 Task: In the  document Plasticpollution.odtMake this file  'available offline' Check 'Vision History' View the  non- printing characters
Action: Mouse moved to (304, 475)
Screenshot: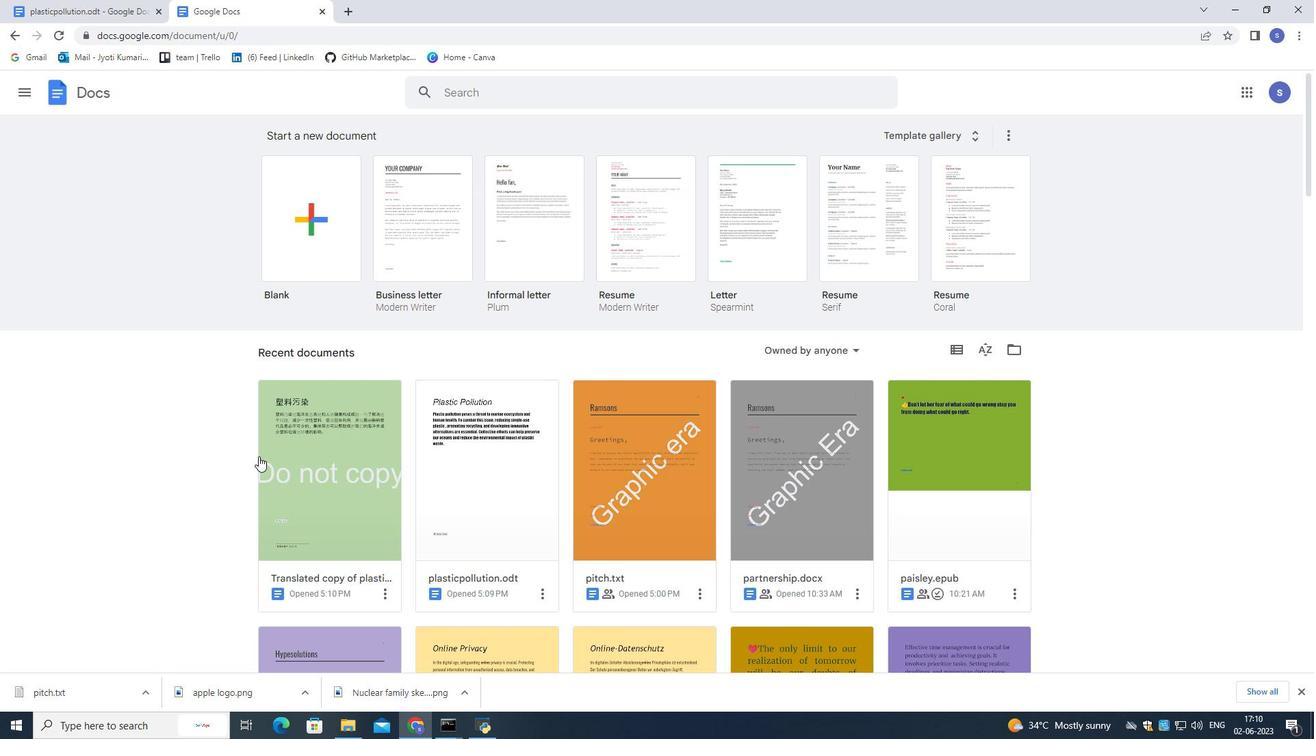 
Action: Mouse pressed left at (304, 475)
Screenshot: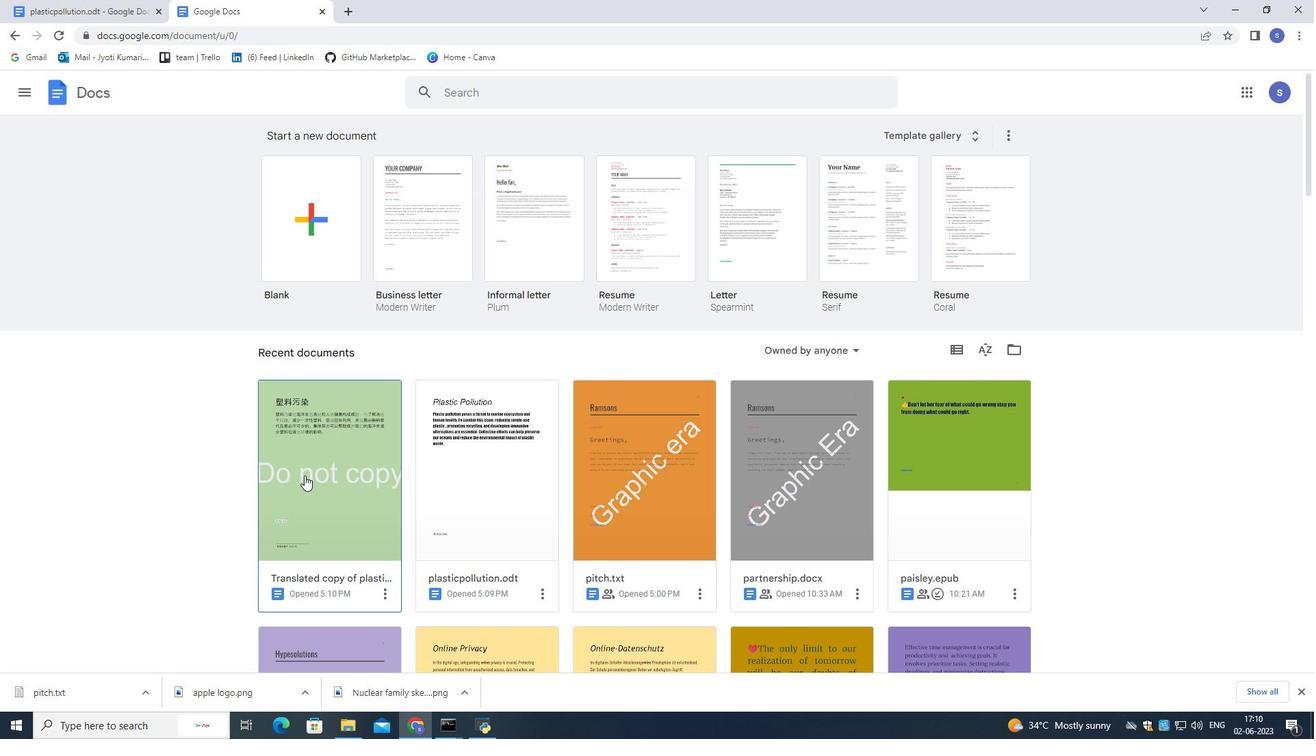 
Action: Mouse pressed left at (304, 475)
Screenshot: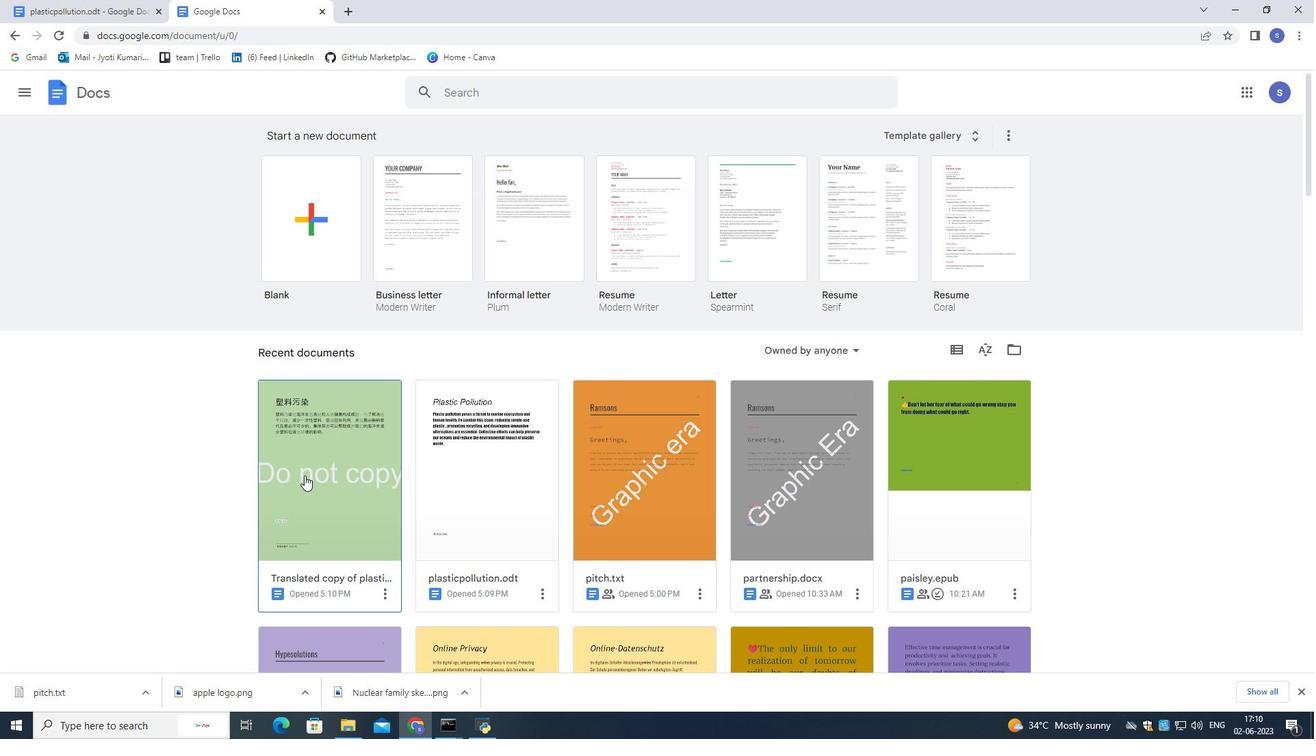 
Action: Mouse moved to (46, 101)
Screenshot: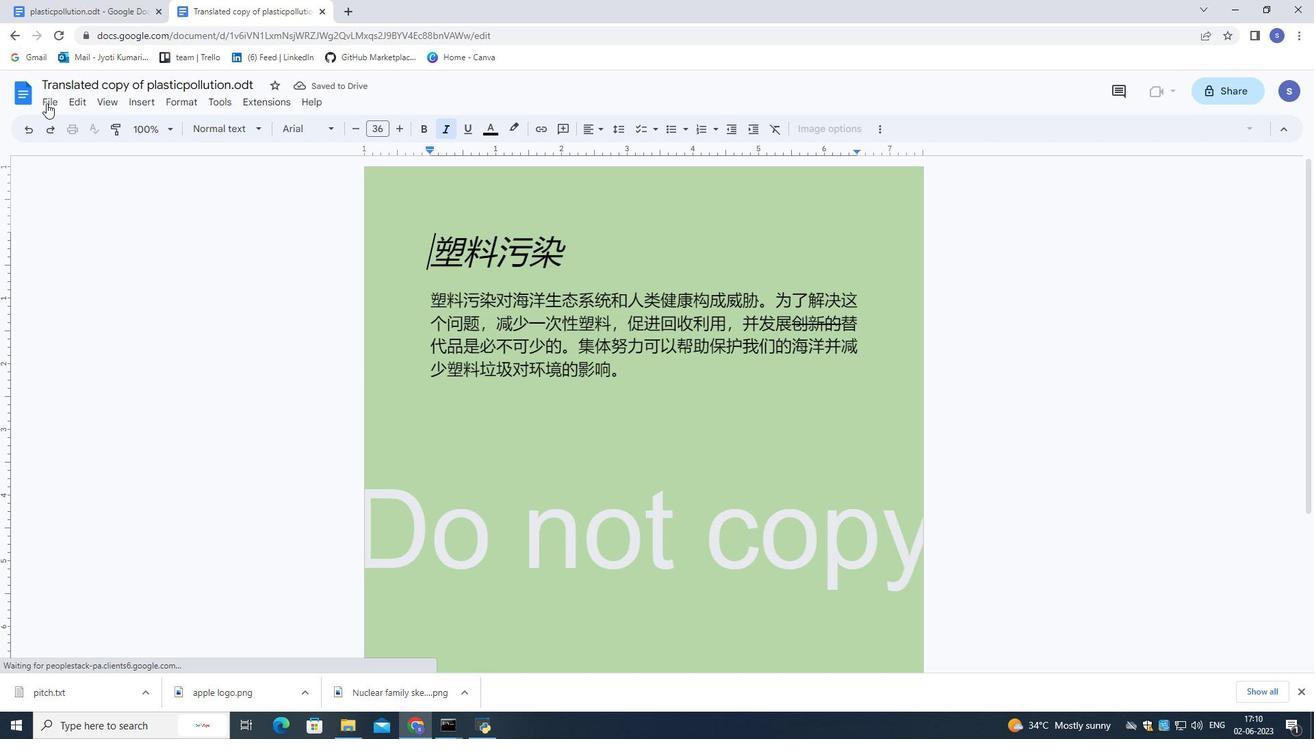 
Action: Mouse pressed left at (46, 101)
Screenshot: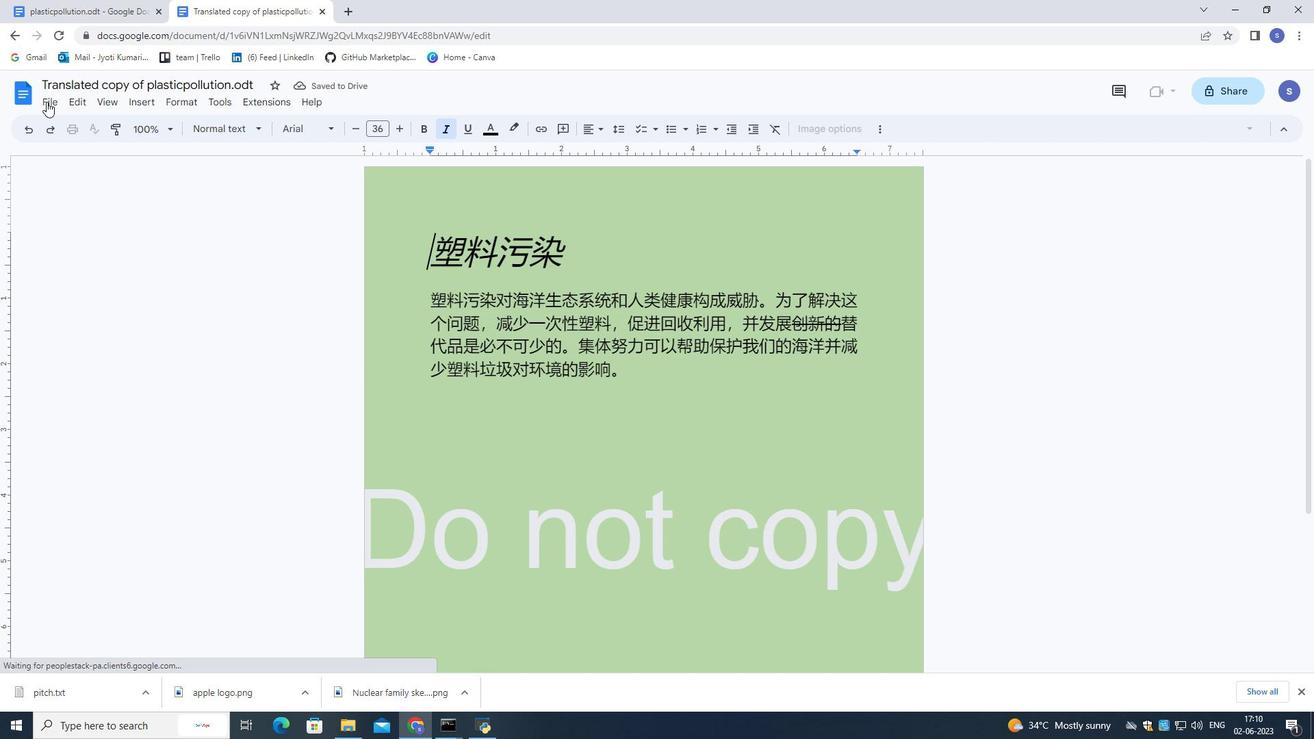 
Action: Mouse moved to (112, 399)
Screenshot: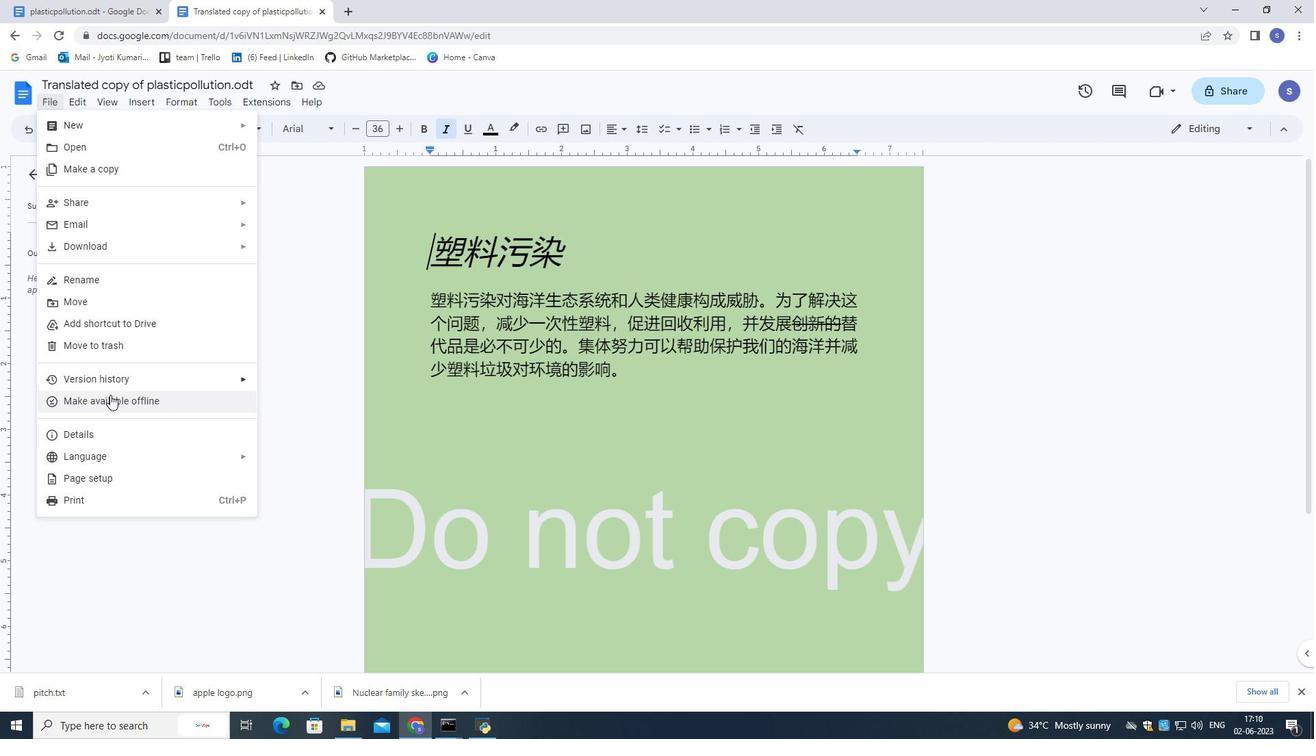 
Action: Mouse pressed left at (112, 399)
Screenshot: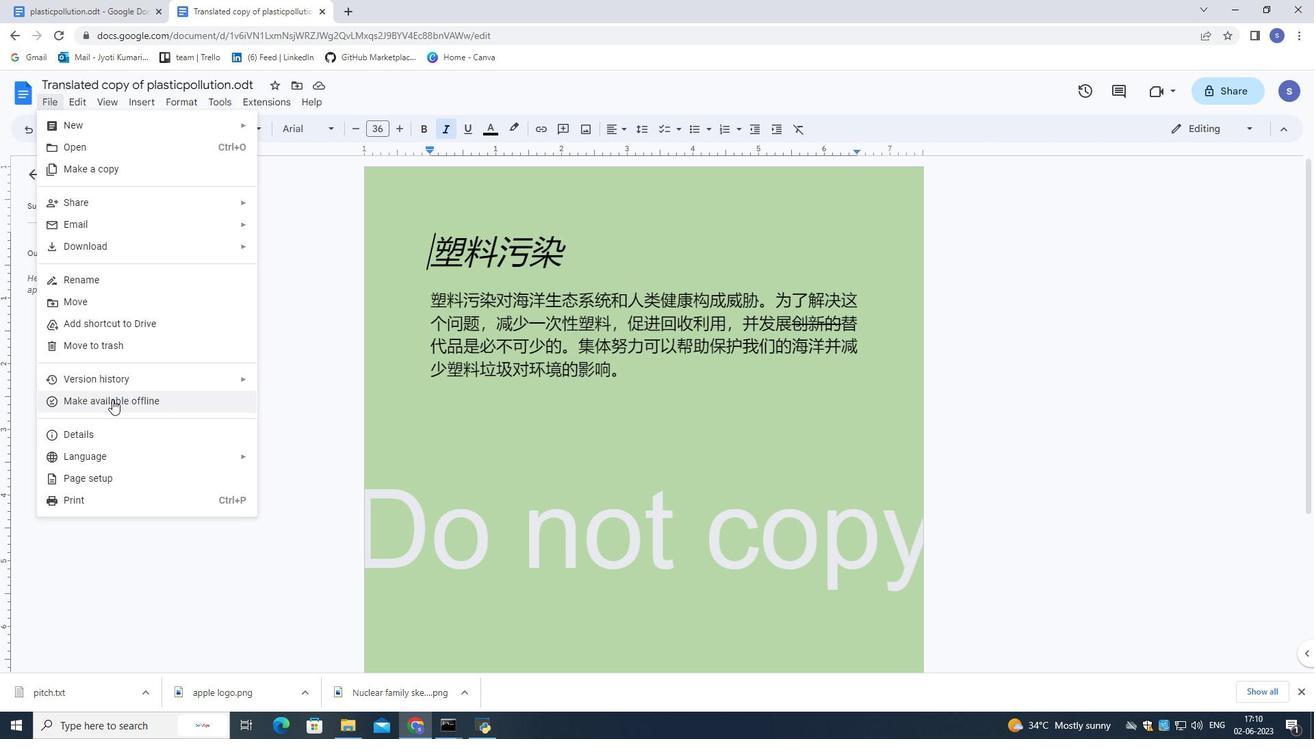 
Action: Mouse moved to (55, 97)
Screenshot: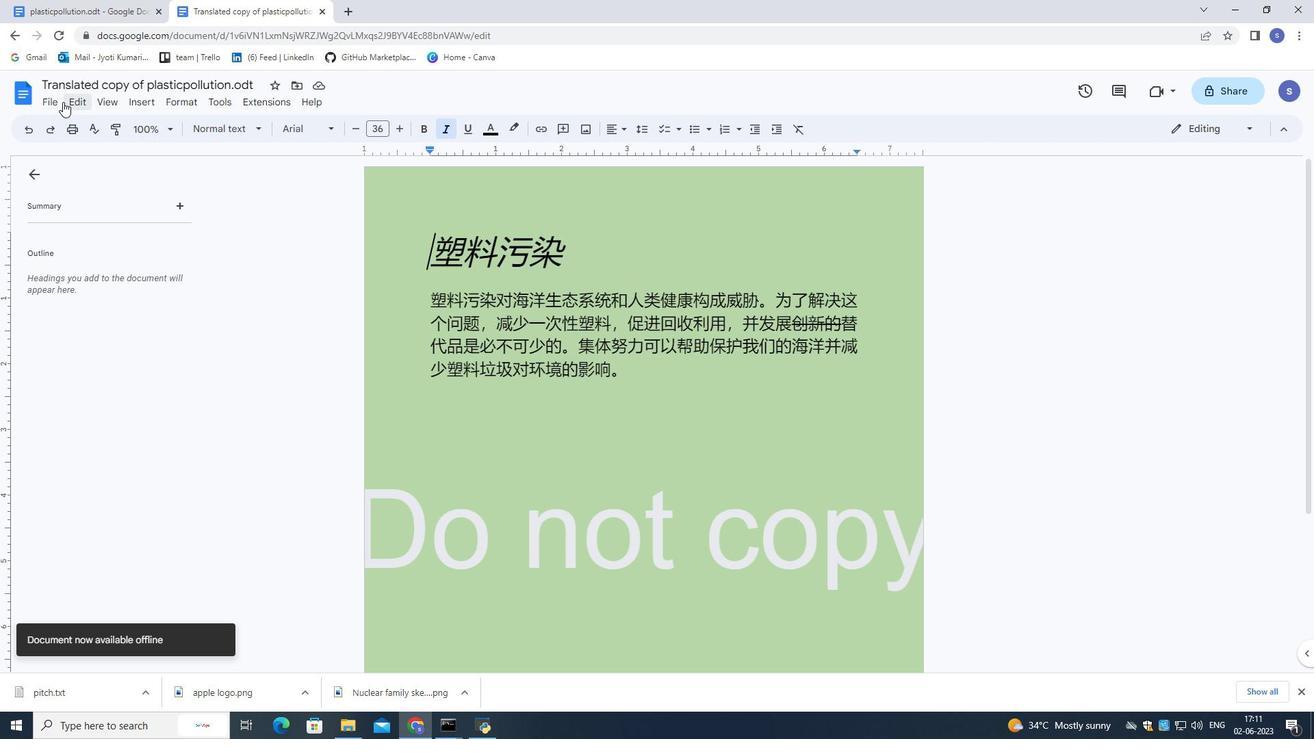 
Action: Mouse pressed left at (55, 97)
Screenshot: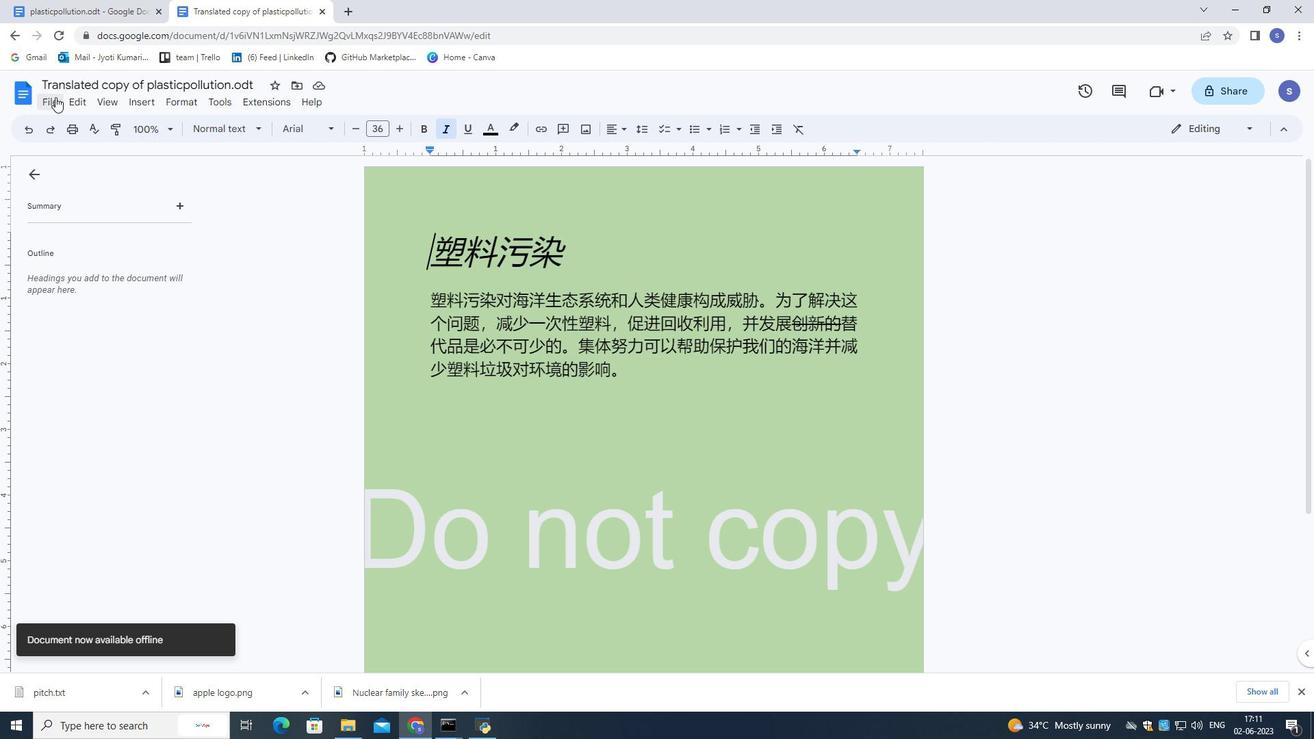 
Action: Mouse moved to (275, 405)
Screenshot: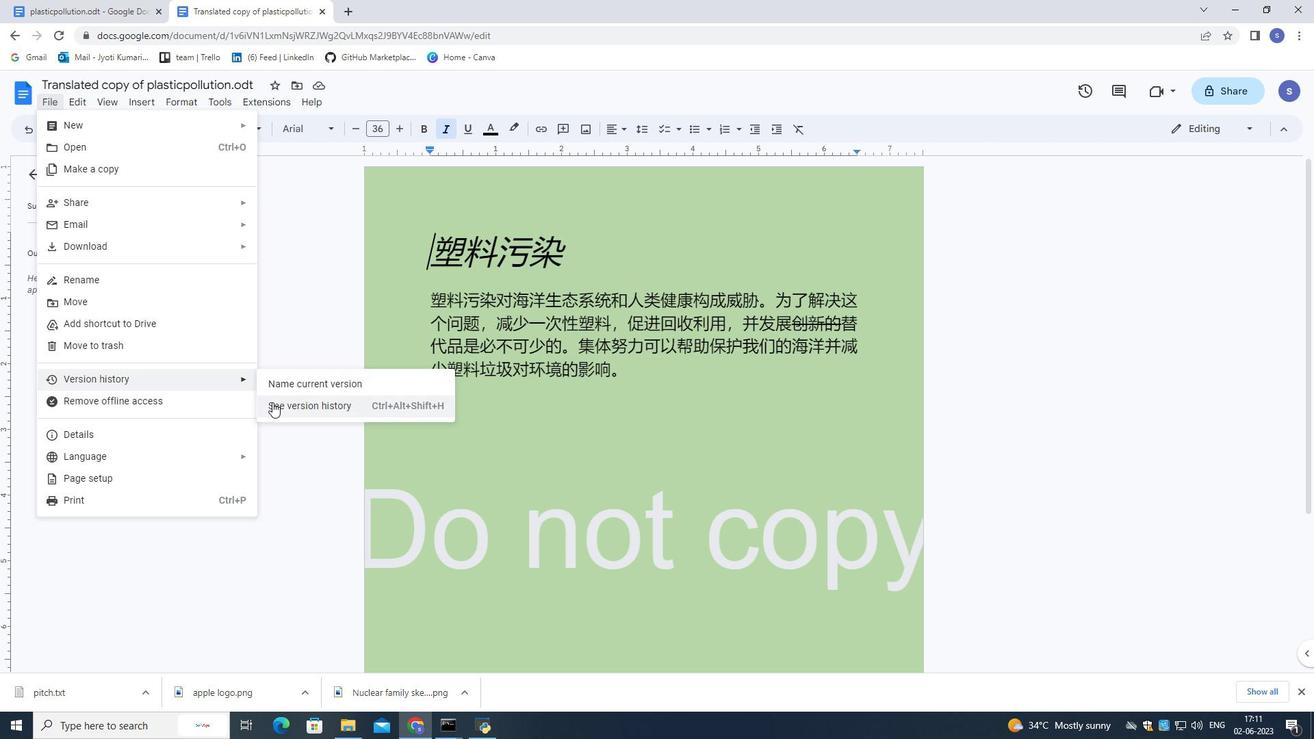 
Action: Mouse pressed left at (275, 405)
Screenshot: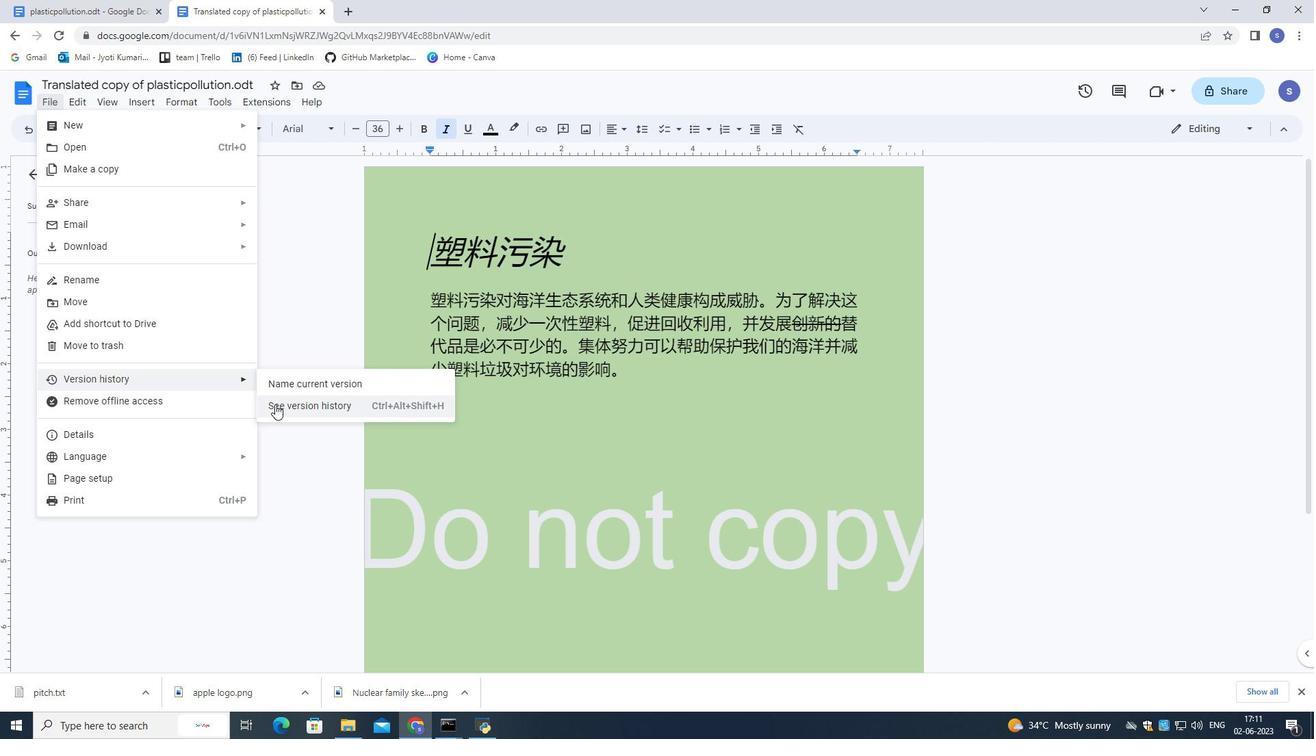 
Action: Mouse moved to (702, 434)
Screenshot: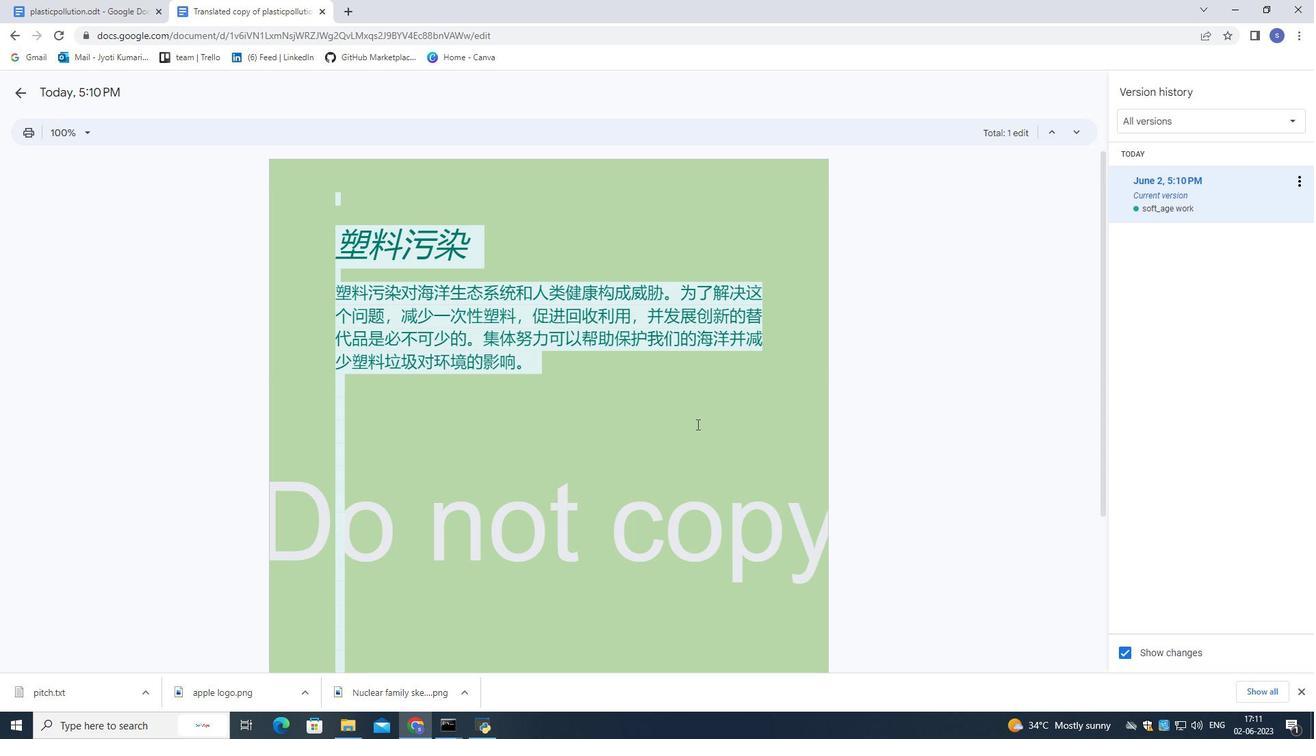 
Action: Mouse scrolled (700, 429) with delta (0, 0)
Screenshot: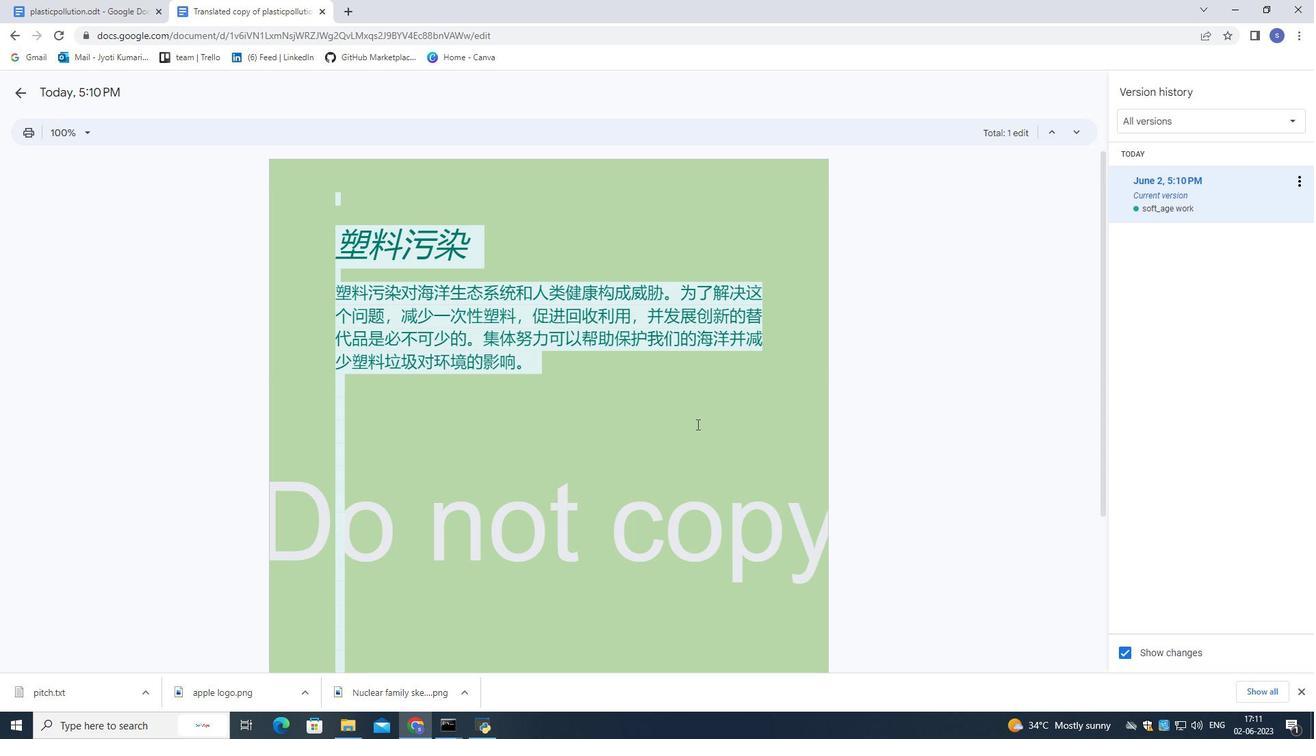 
Action: Mouse scrolled (701, 433) with delta (0, 0)
Screenshot: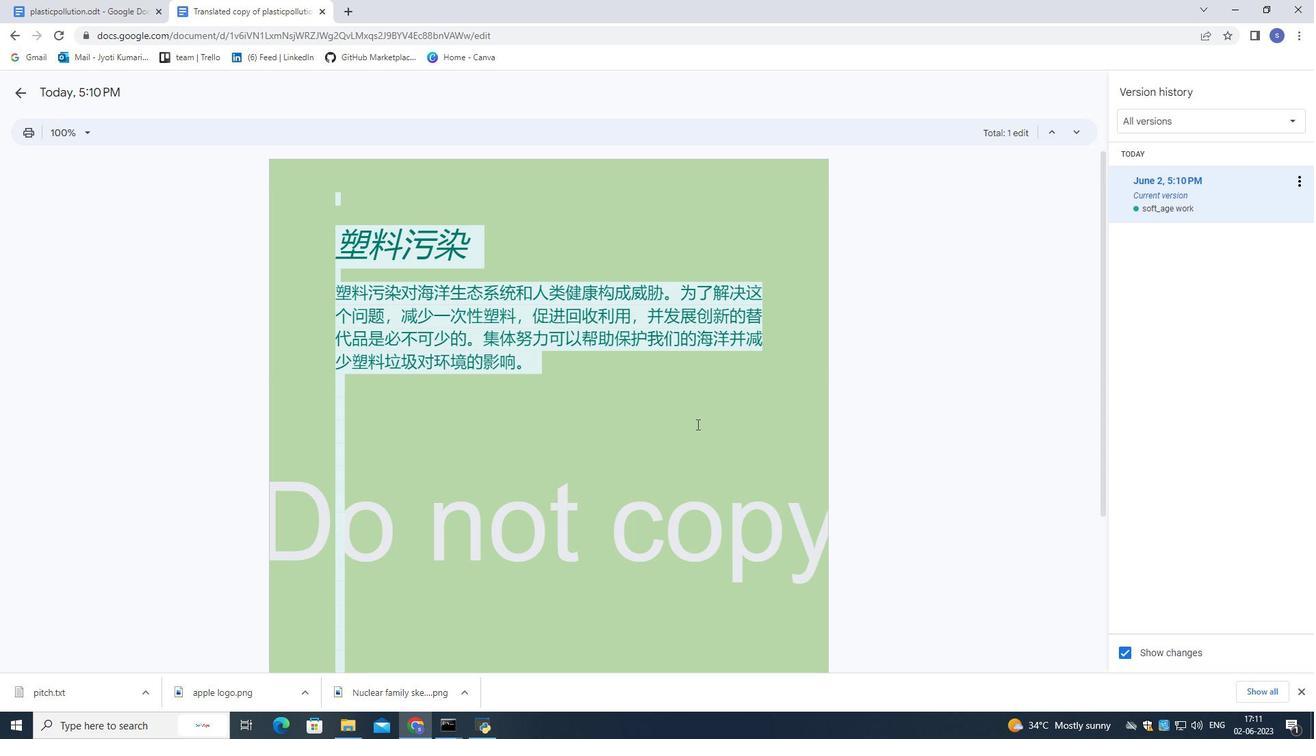 
Action: Mouse scrolled (702, 433) with delta (0, 0)
Screenshot: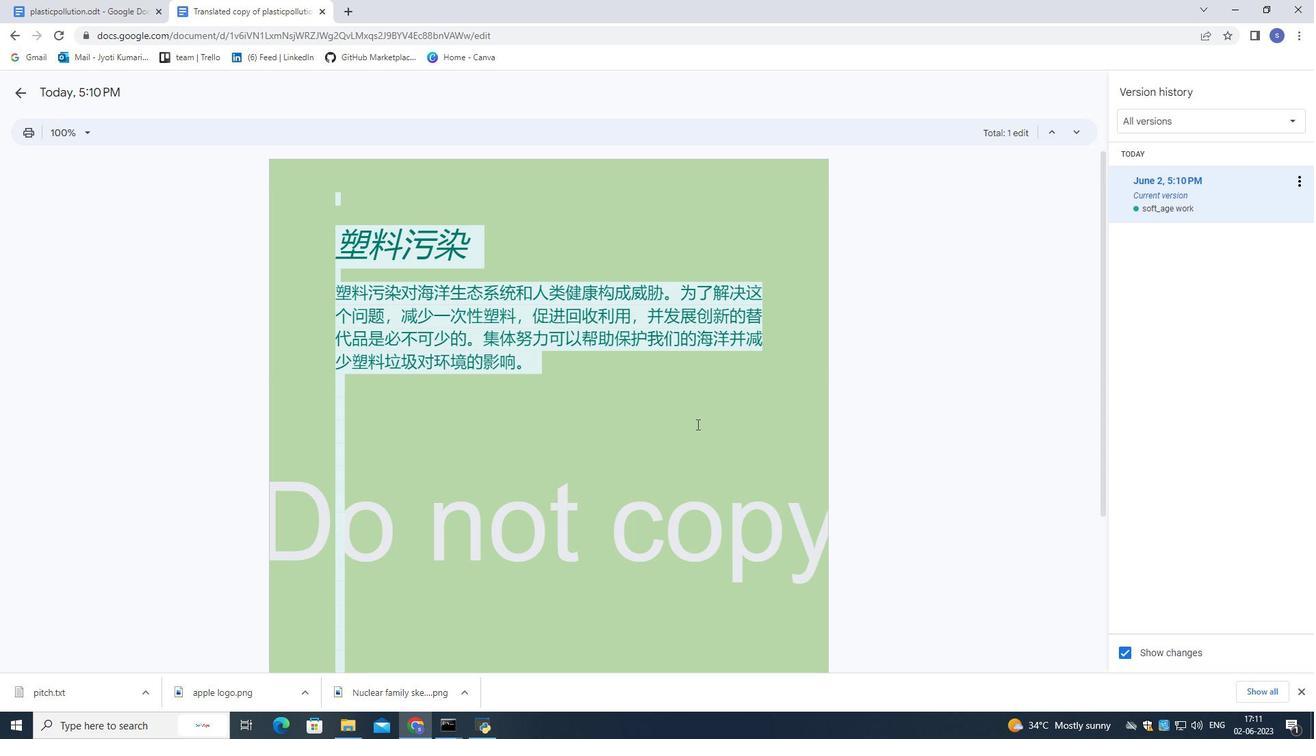
Action: Mouse scrolled (702, 433) with delta (0, 0)
Screenshot: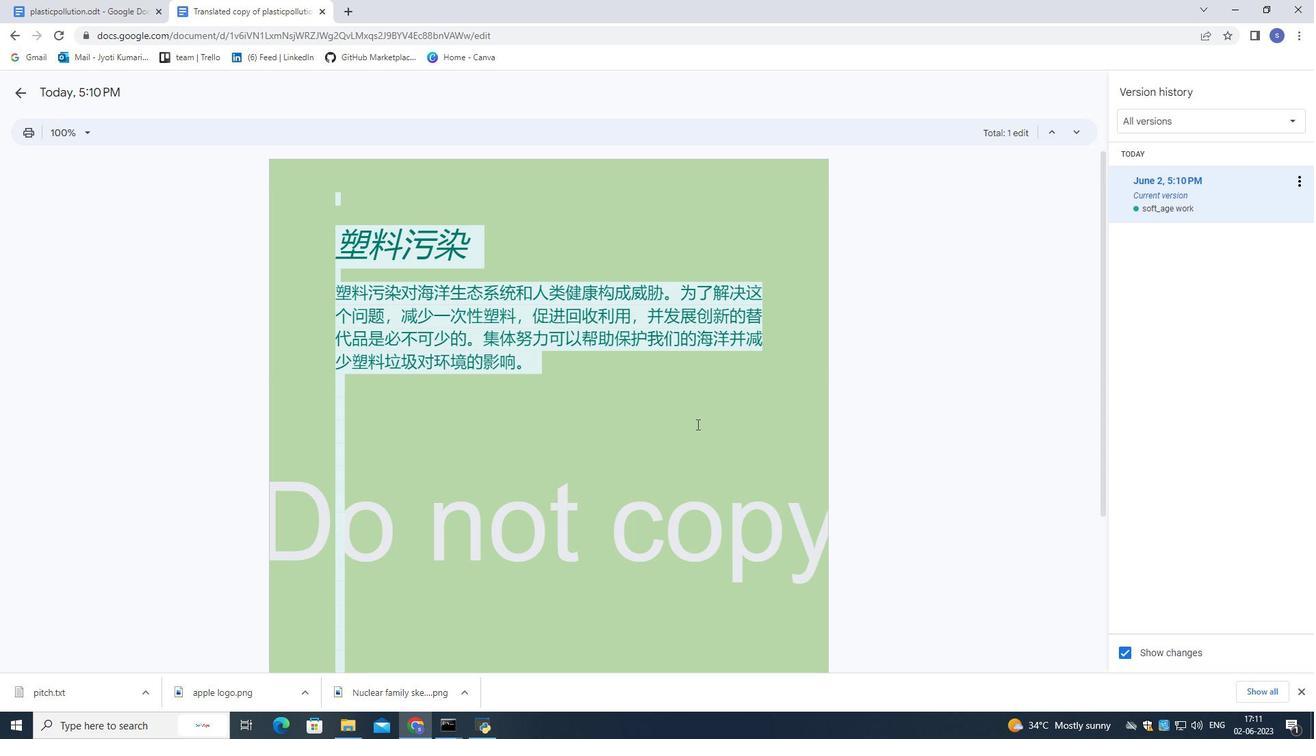 
Action: Mouse scrolled (702, 433) with delta (0, 0)
Screenshot: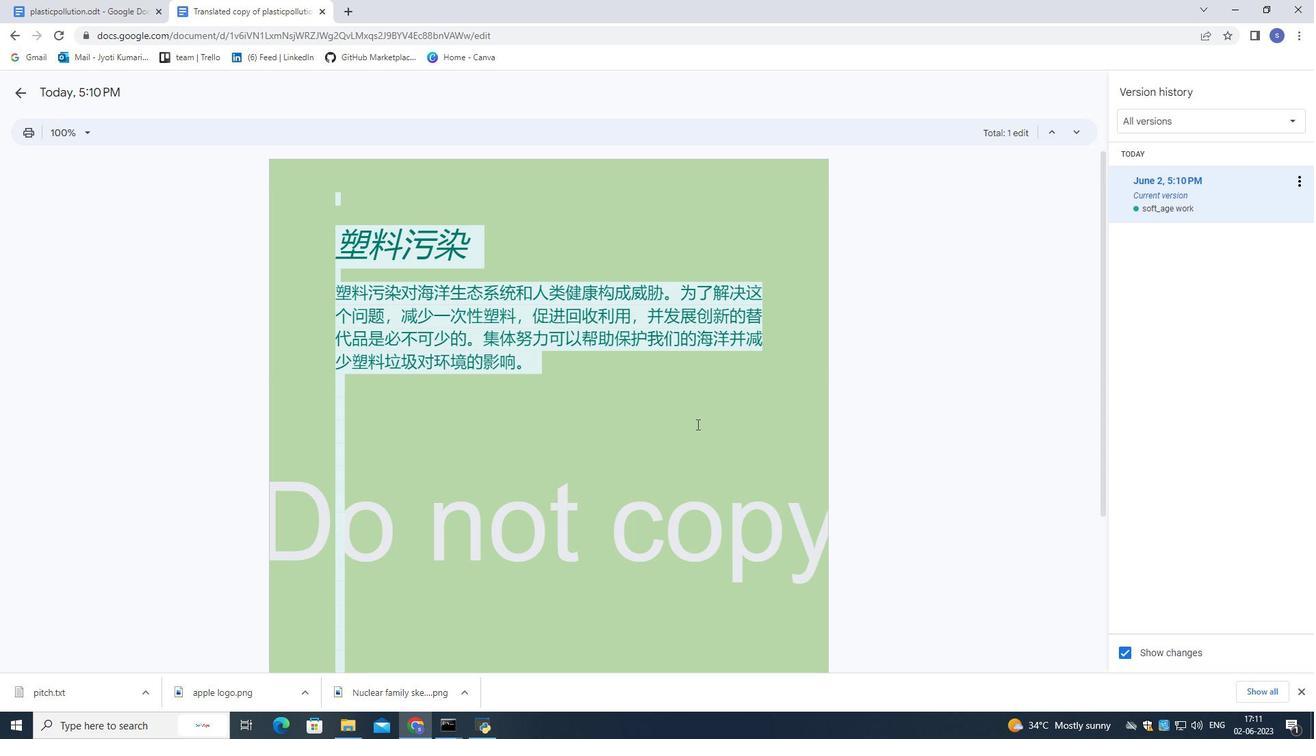 
Action: Mouse scrolled (702, 434) with delta (0, 0)
Screenshot: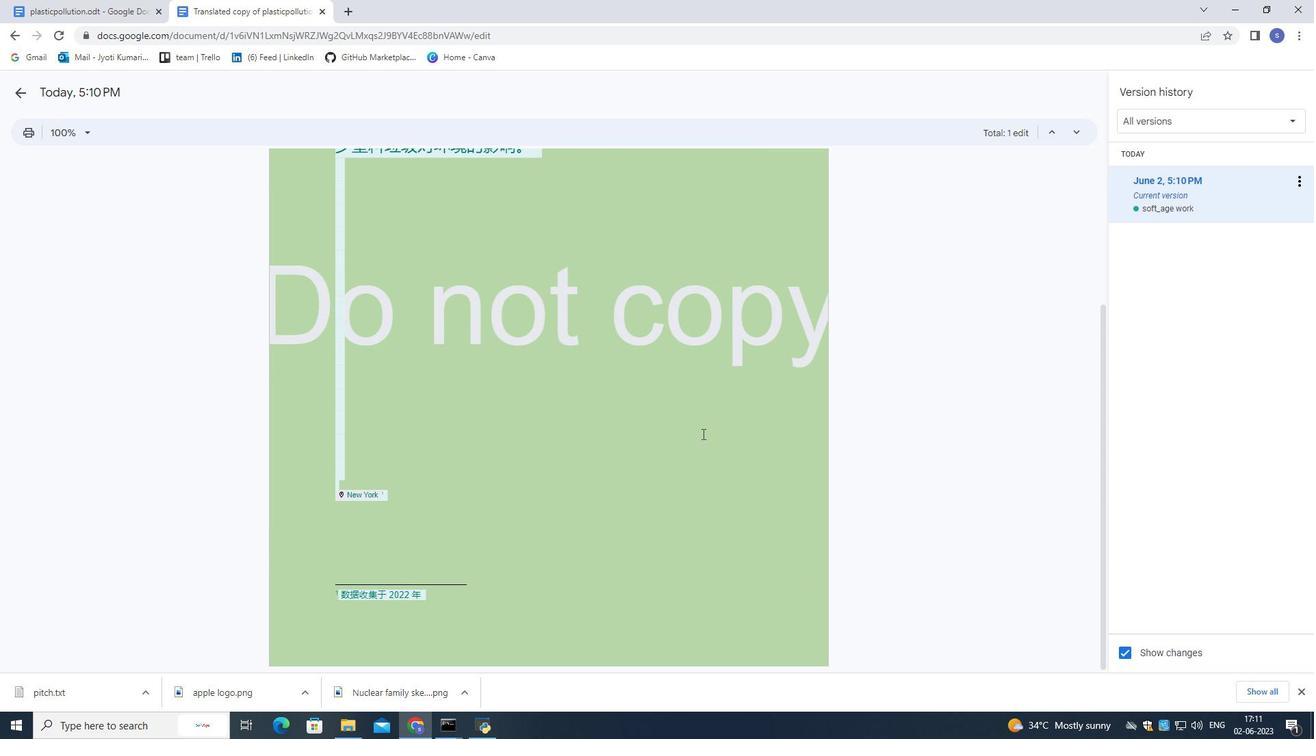 
Action: Mouse scrolled (702, 434) with delta (0, 0)
Screenshot: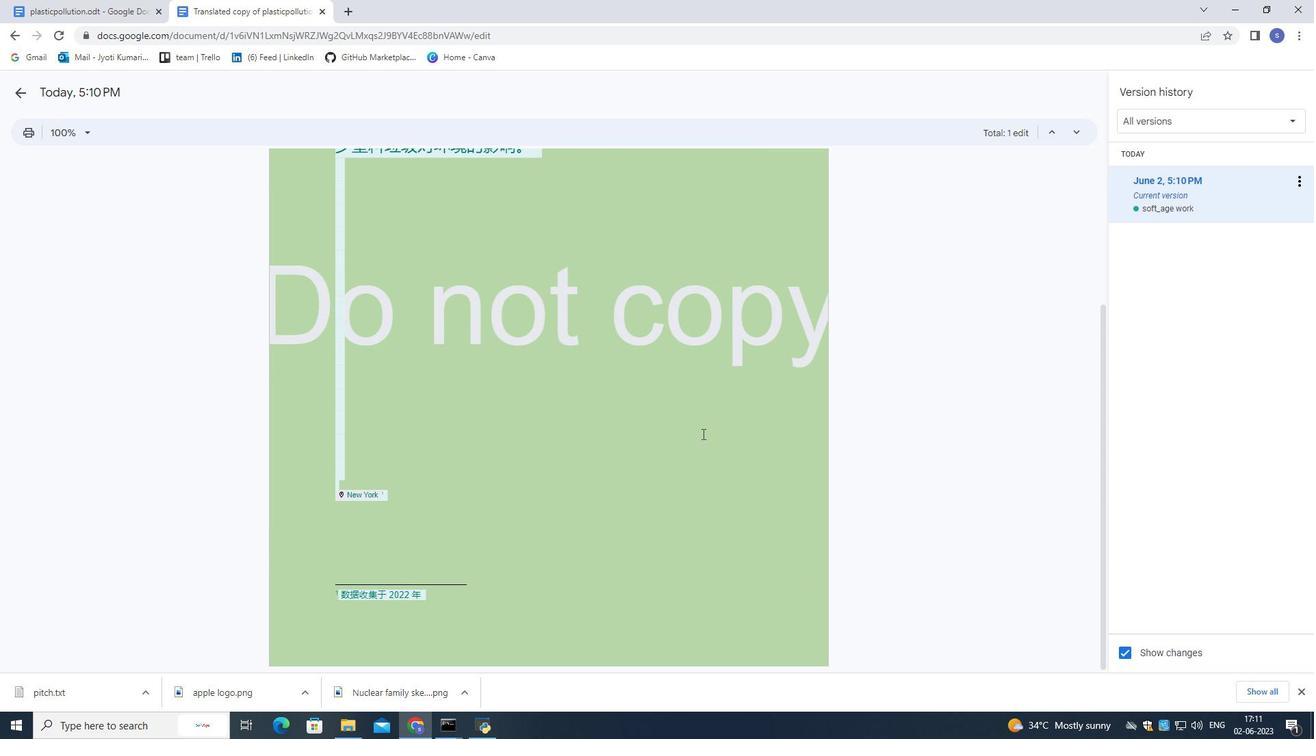 
Action: Mouse scrolled (702, 434) with delta (0, 0)
Screenshot: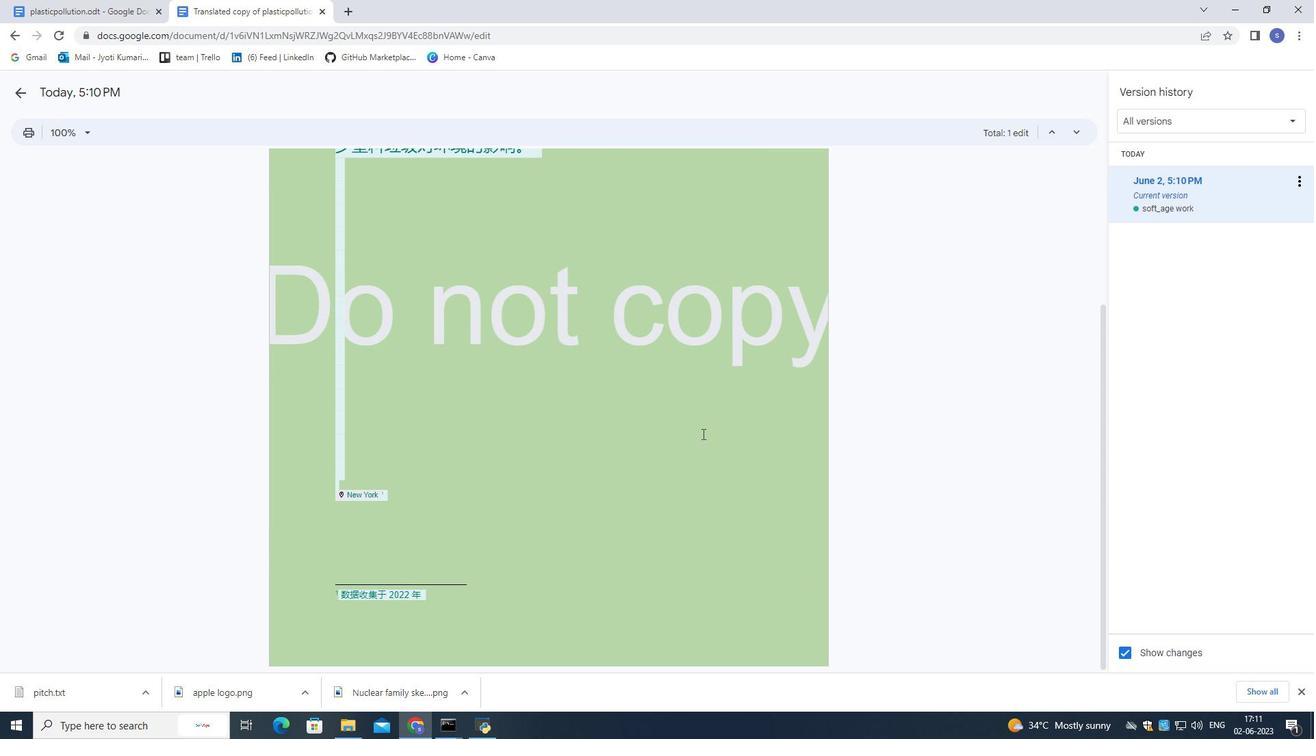 
Action: Mouse moved to (702, 434)
Screenshot: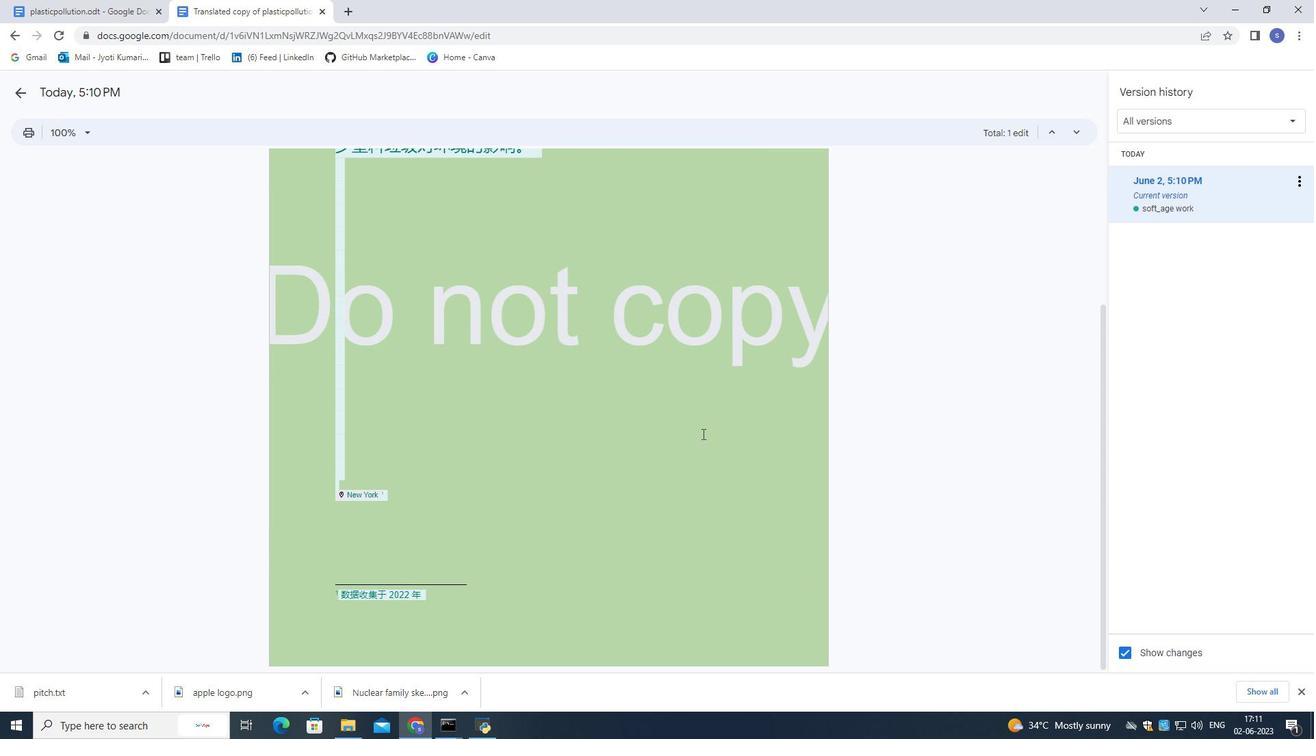 
Action: Mouse scrolled (702, 434) with delta (0, 0)
Screenshot: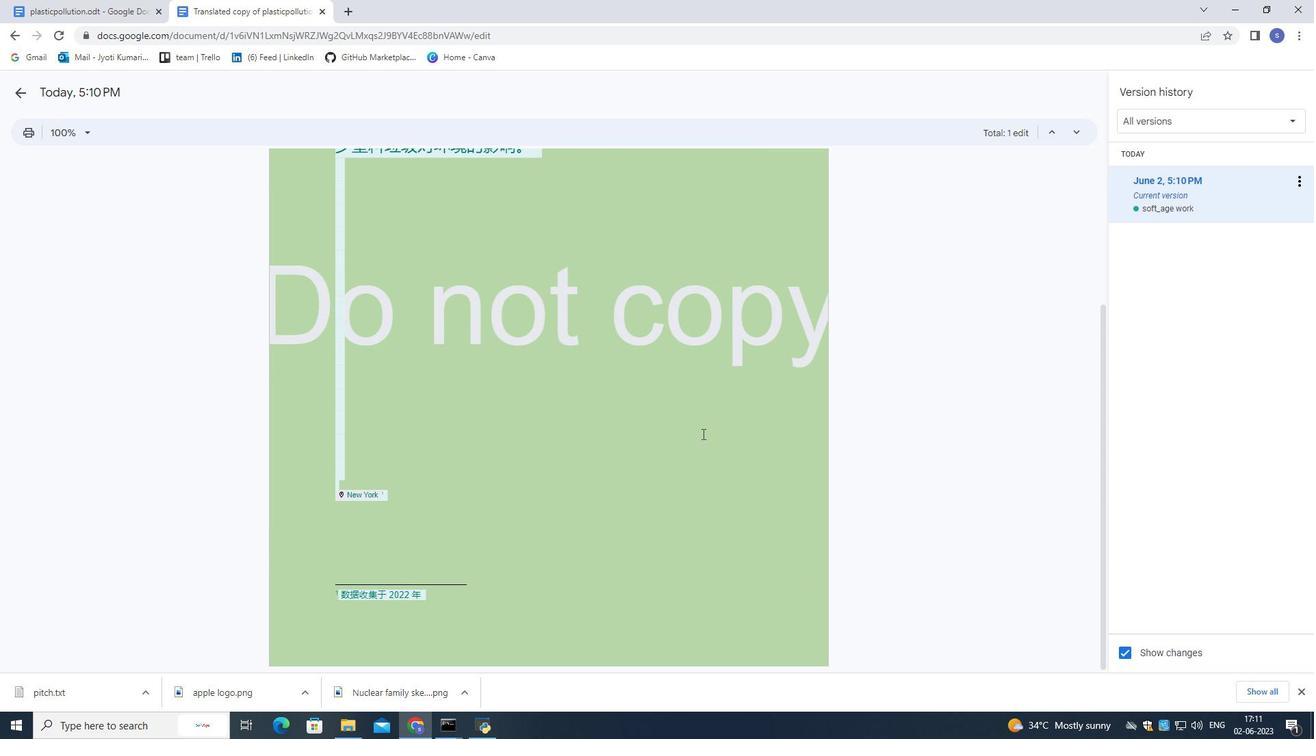 
Action: Mouse moved to (702, 434)
Screenshot: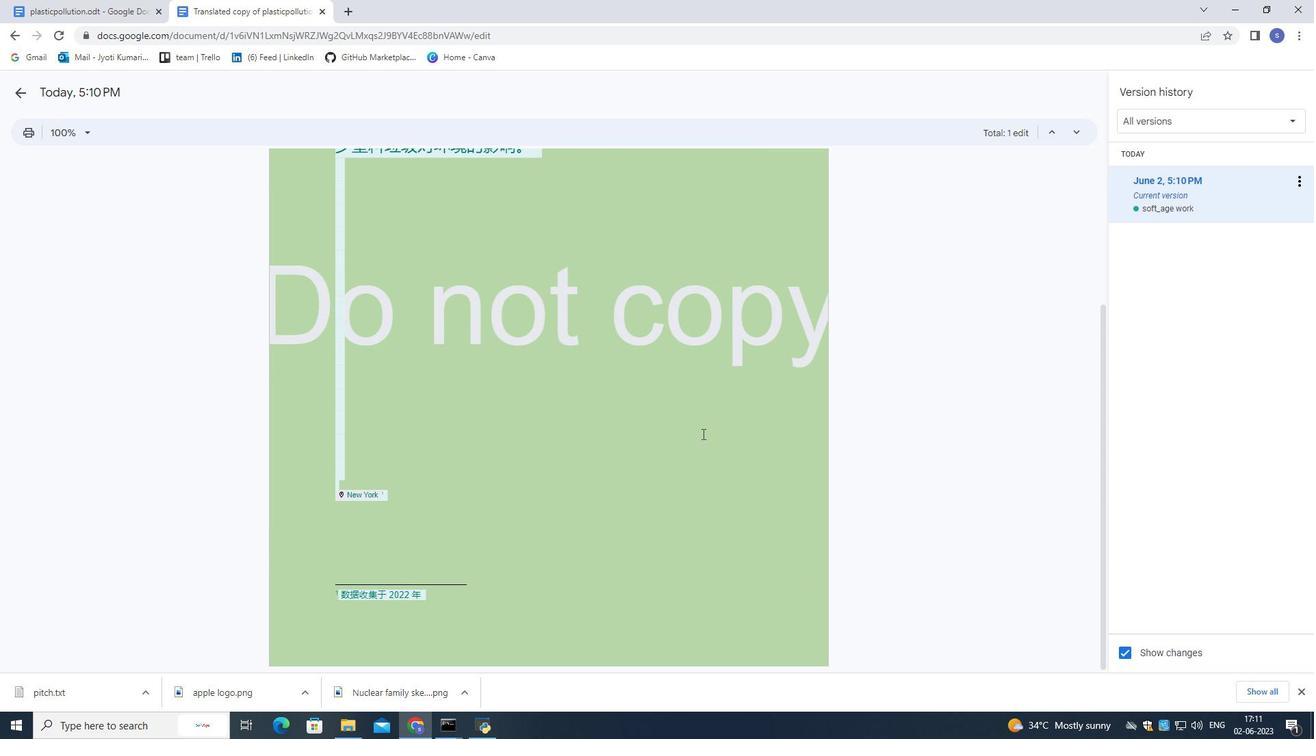 
Action: Mouse scrolled (702, 434) with delta (0, 0)
Screenshot: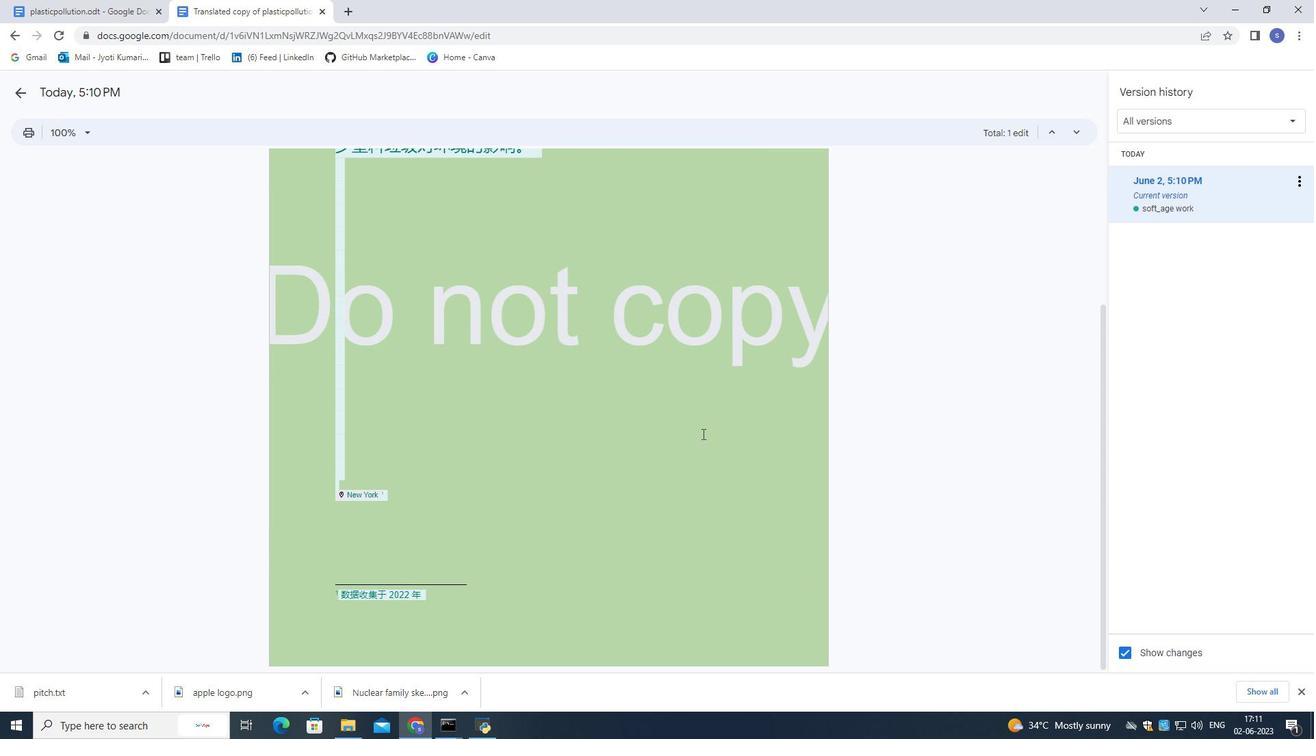 
Action: Mouse moved to (697, 422)
Screenshot: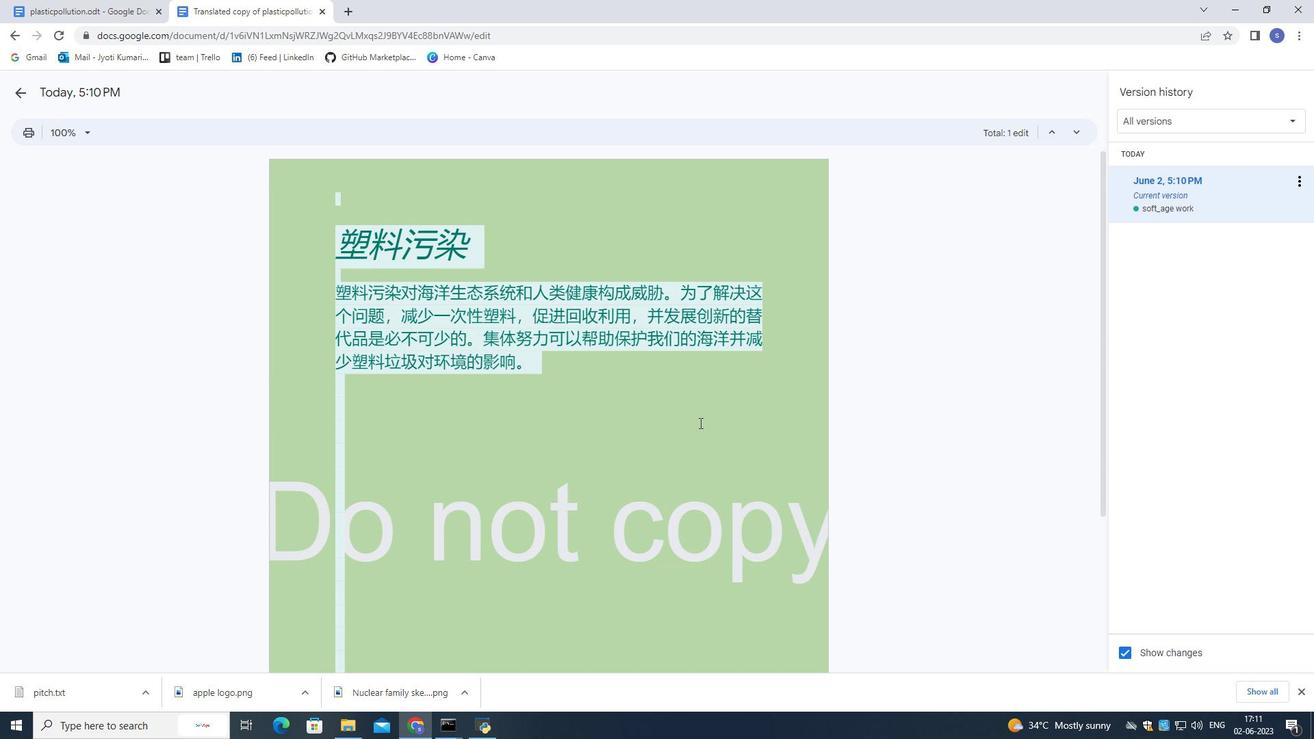 
